 Task: Look for products from Guayaki only.
Action: Mouse pressed left at (19, 132)
Screenshot: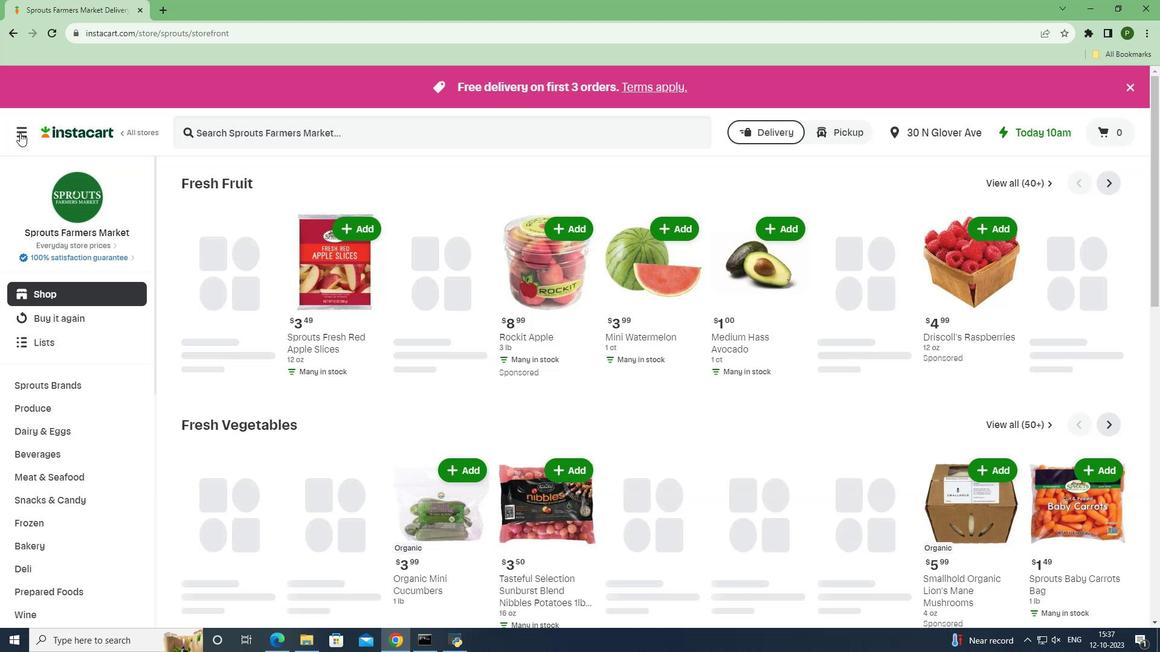 
Action: Mouse moved to (42, 319)
Screenshot: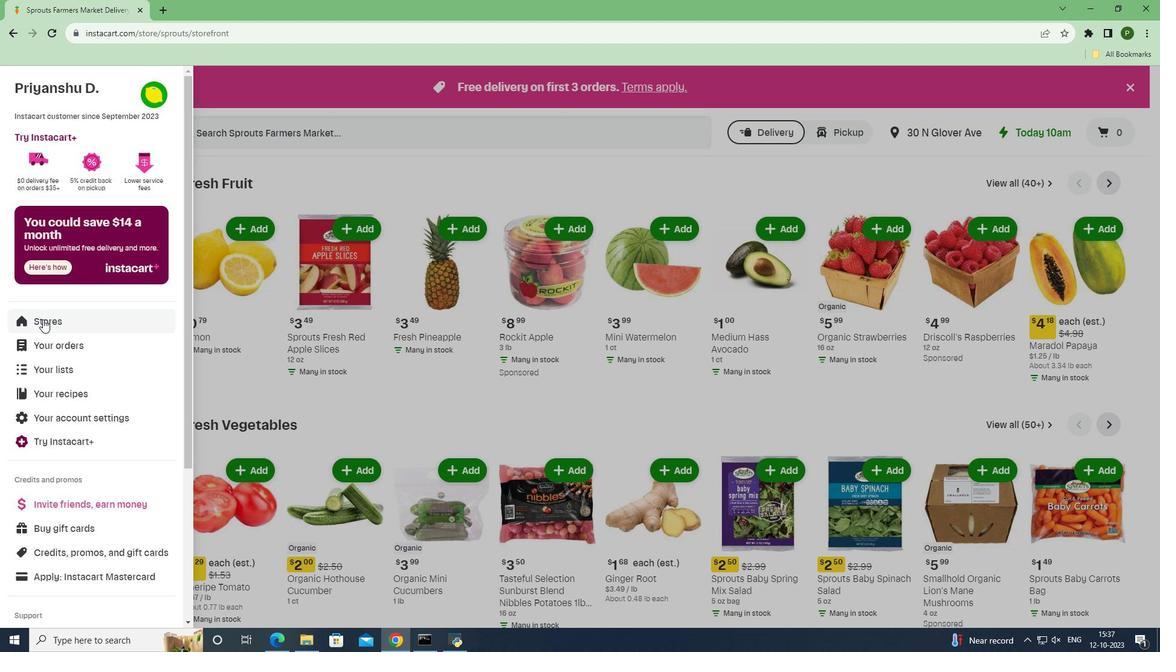 
Action: Mouse pressed left at (42, 319)
Screenshot: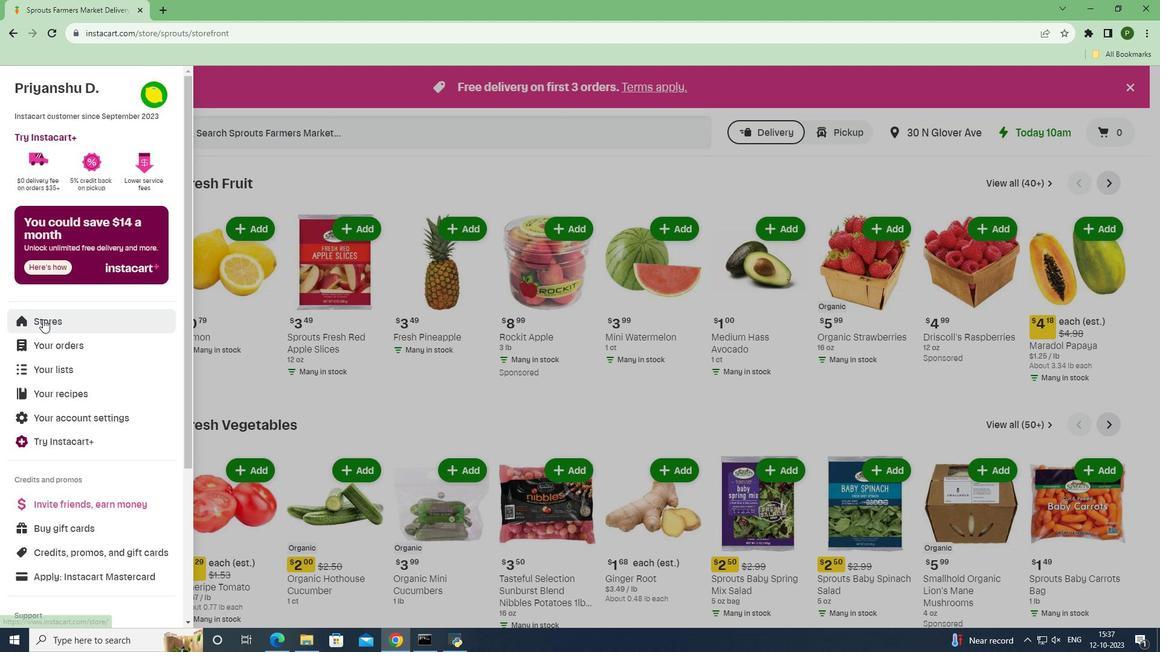
Action: Mouse moved to (277, 143)
Screenshot: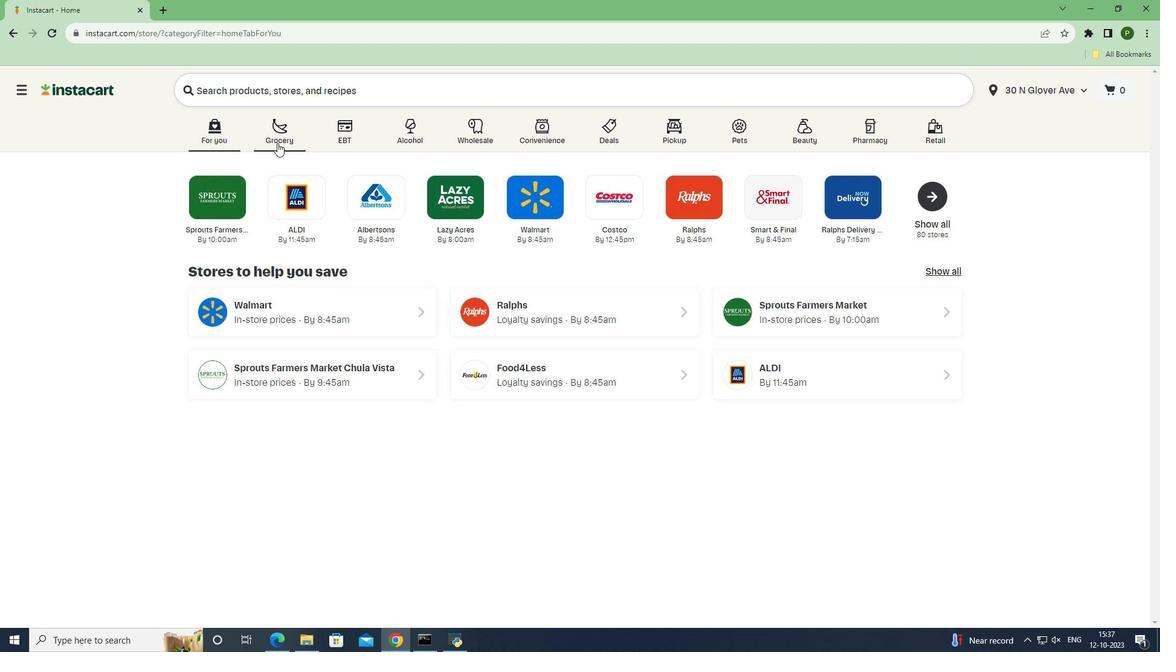
Action: Mouse pressed left at (277, 143)
Screenshot: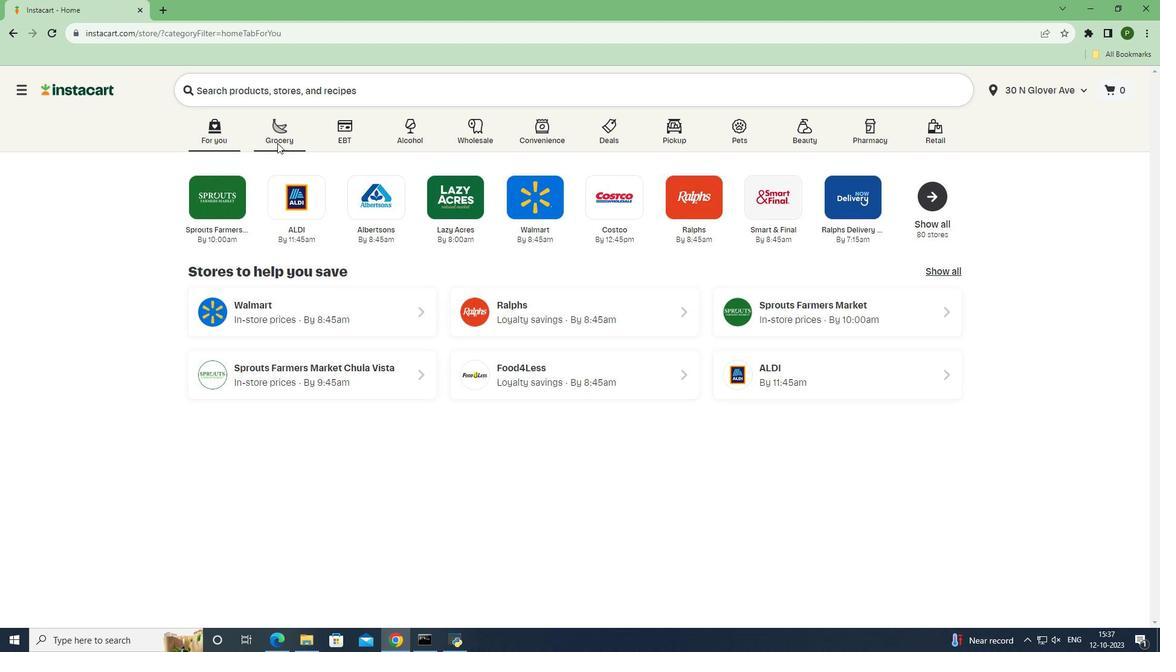
Action: Mouse moved to (484, 281)
Screenshot: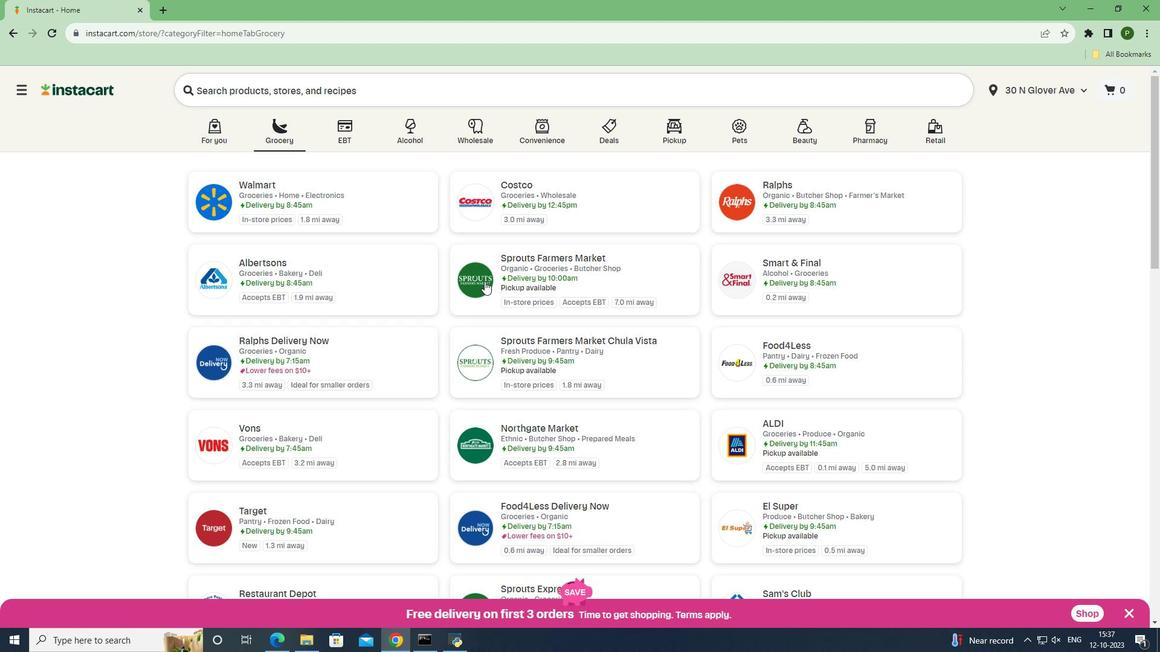 
Action: Mouse pressed left at (484, 281)
Screenshot: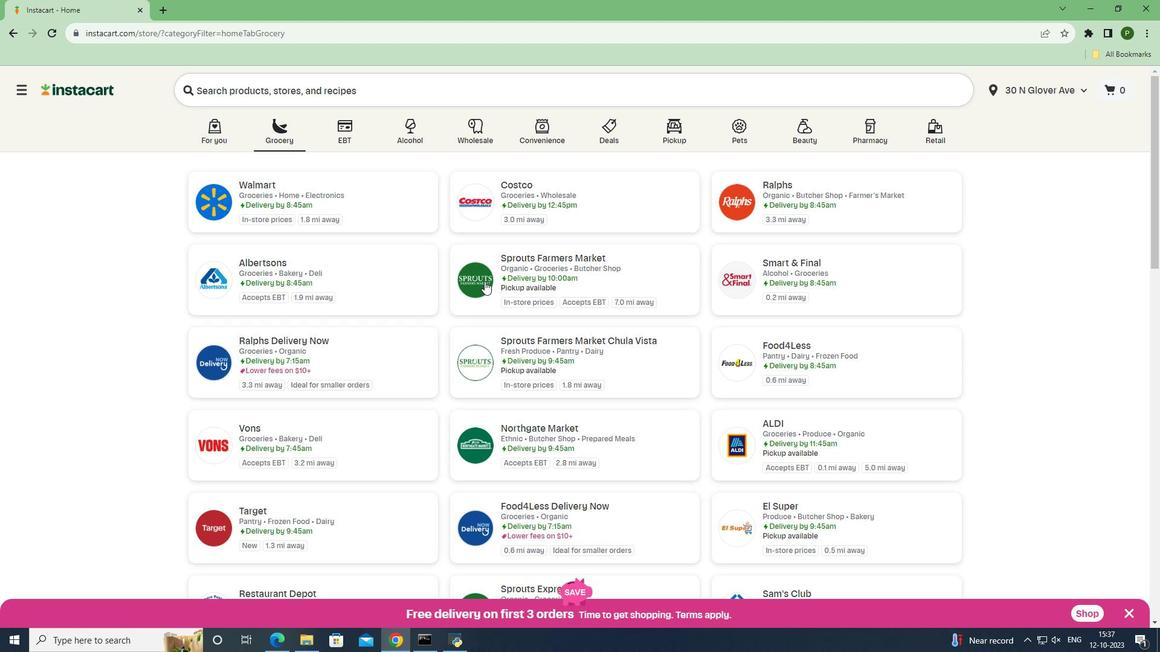 
Action: Mouse moved to (77, 460)
Screenshot: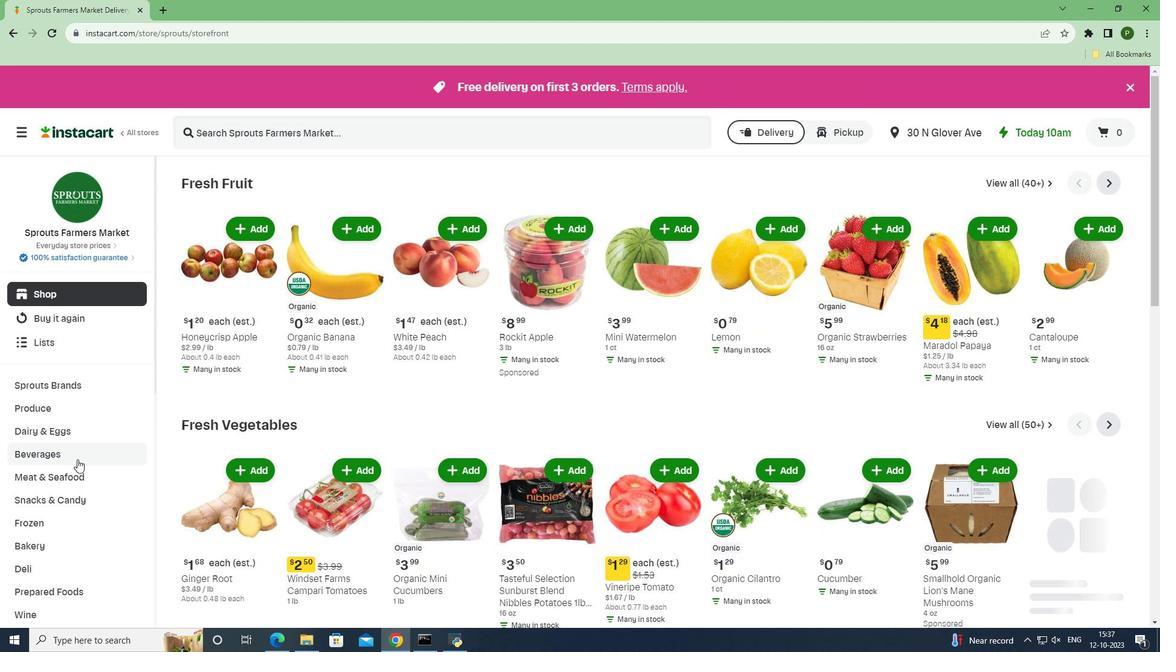 
Action: Mouse pressed left at (77, 460)
Screenshot: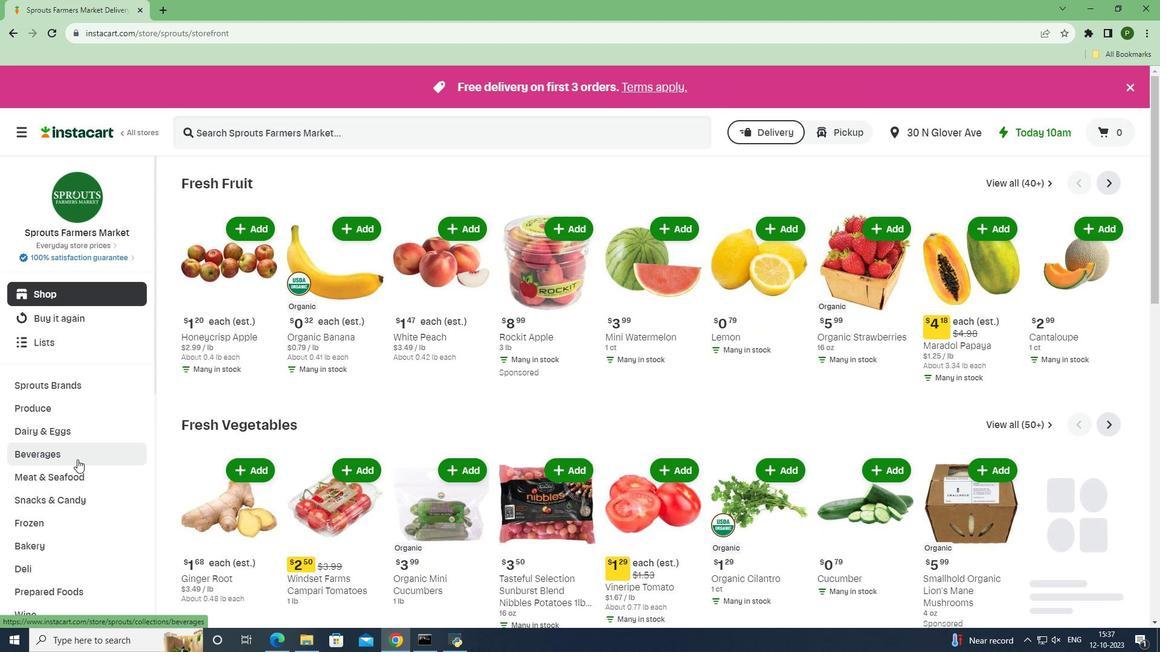 
Action: Mouse moved to (643, 211)
Screenshot: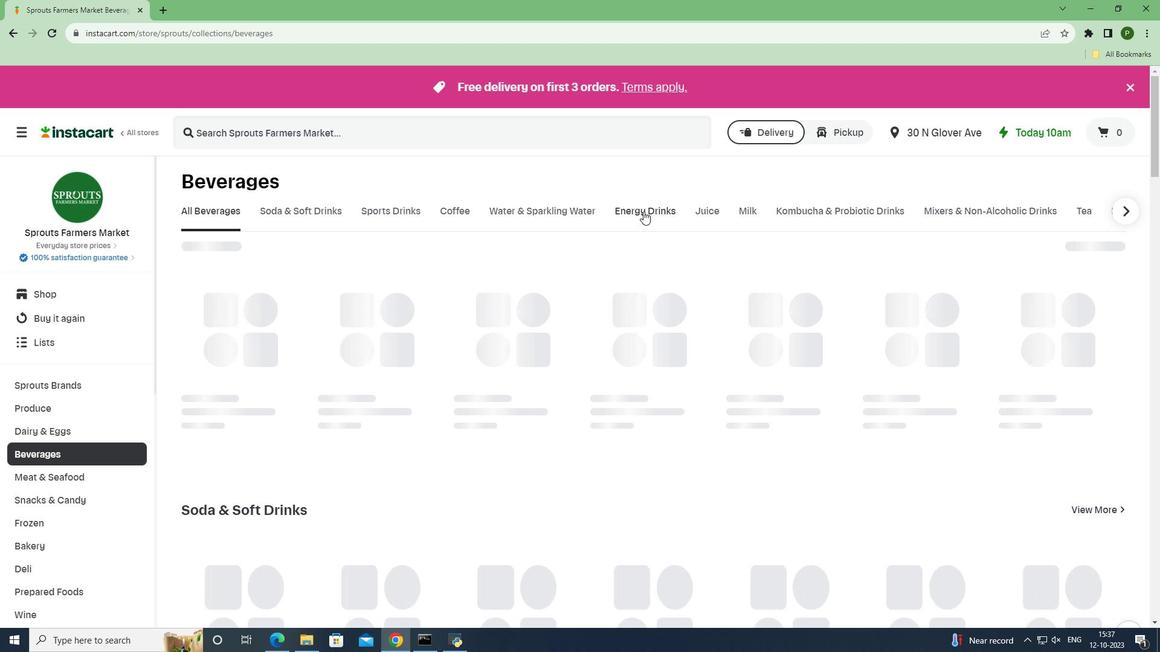 
Action: Mouse pressed left at (643, 211)
Screenshot: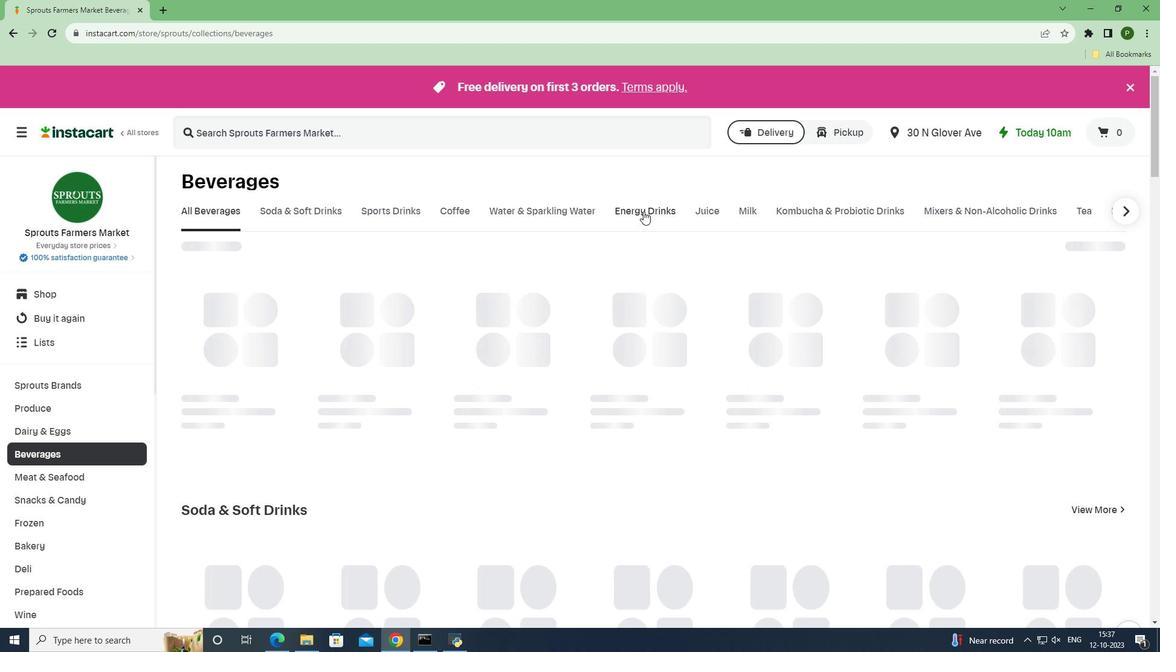
Action: Mouse moved to (325, 252)
Screenshot: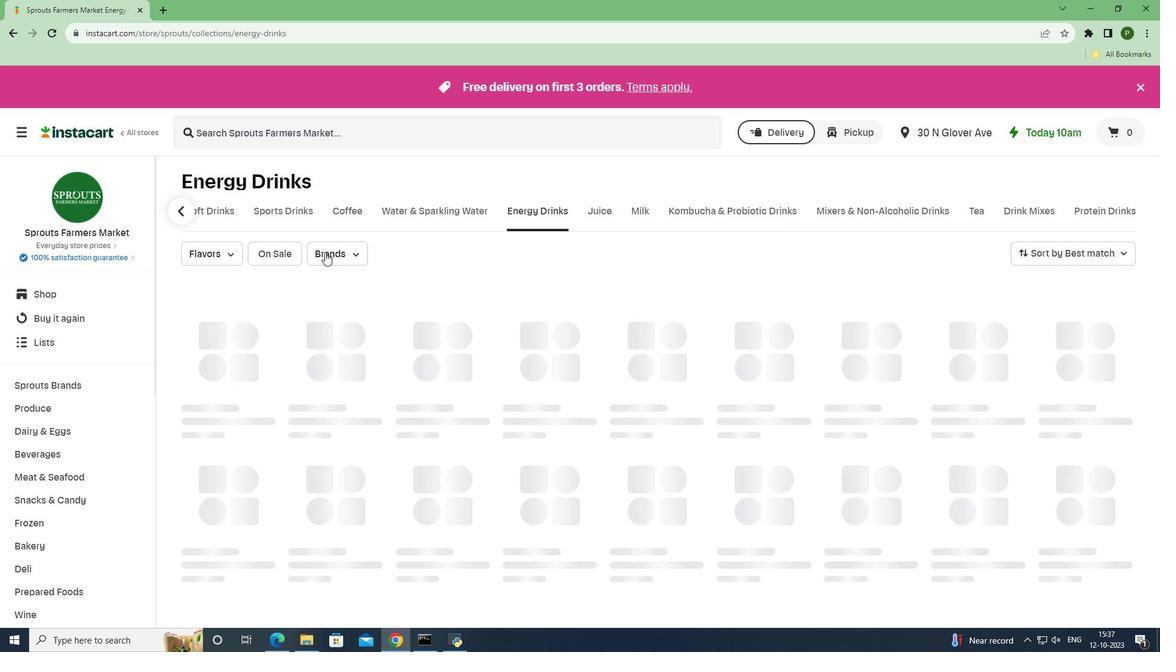 
Action: Mouse pressed left at (325, 252)
Screenshot: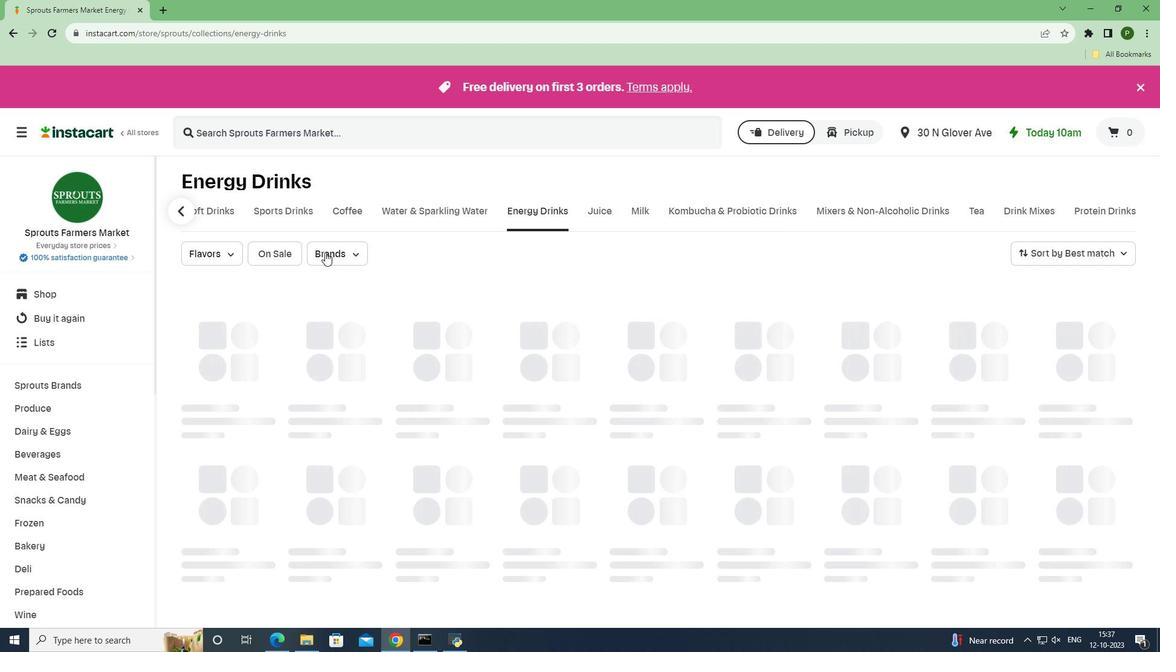 
Action: Mouse moved to (375, 314)
Screenshot: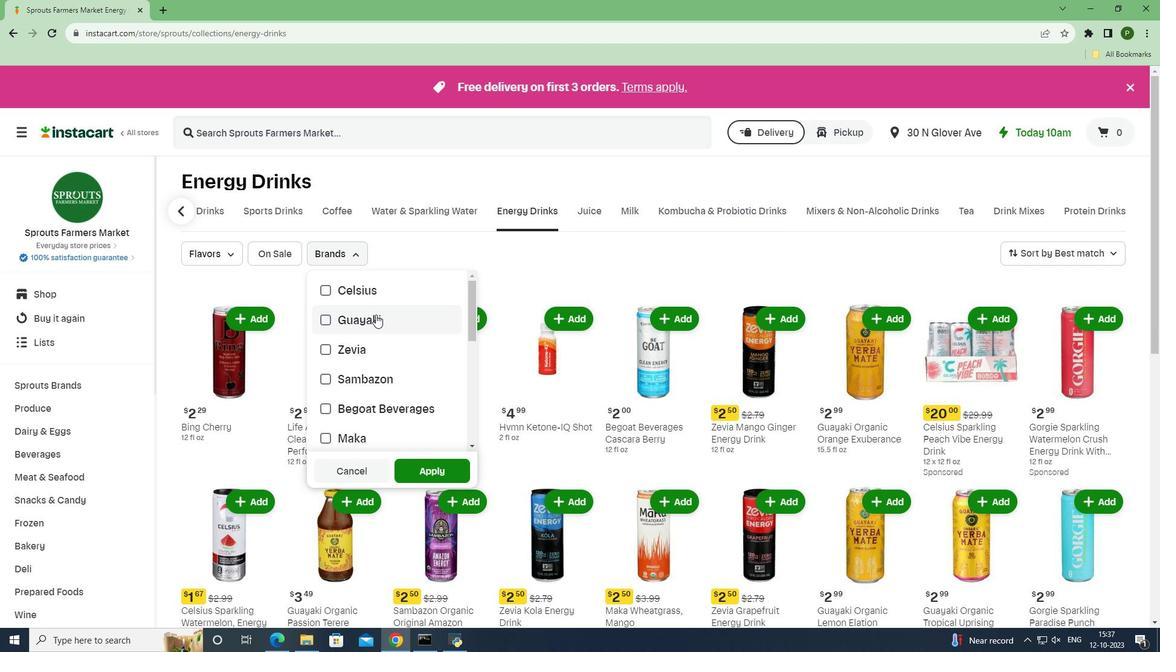 
Action: Mouse pressed left at (375, 314)
Screenshot: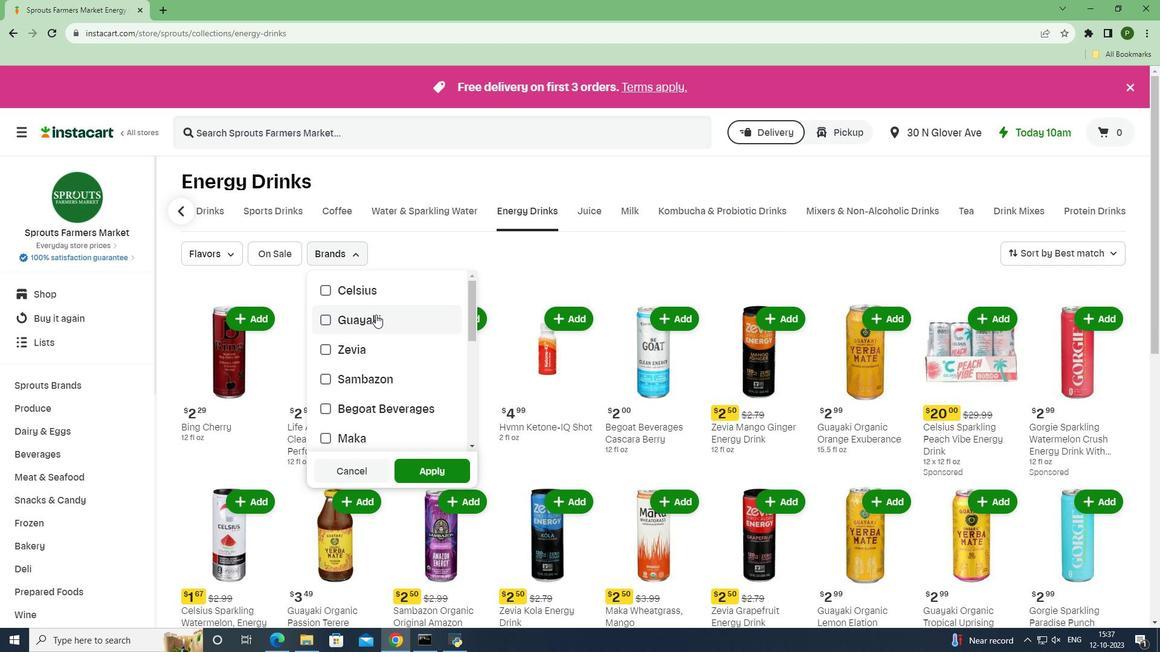 
Action: Mouse moved to (421, 470)
Screenshot: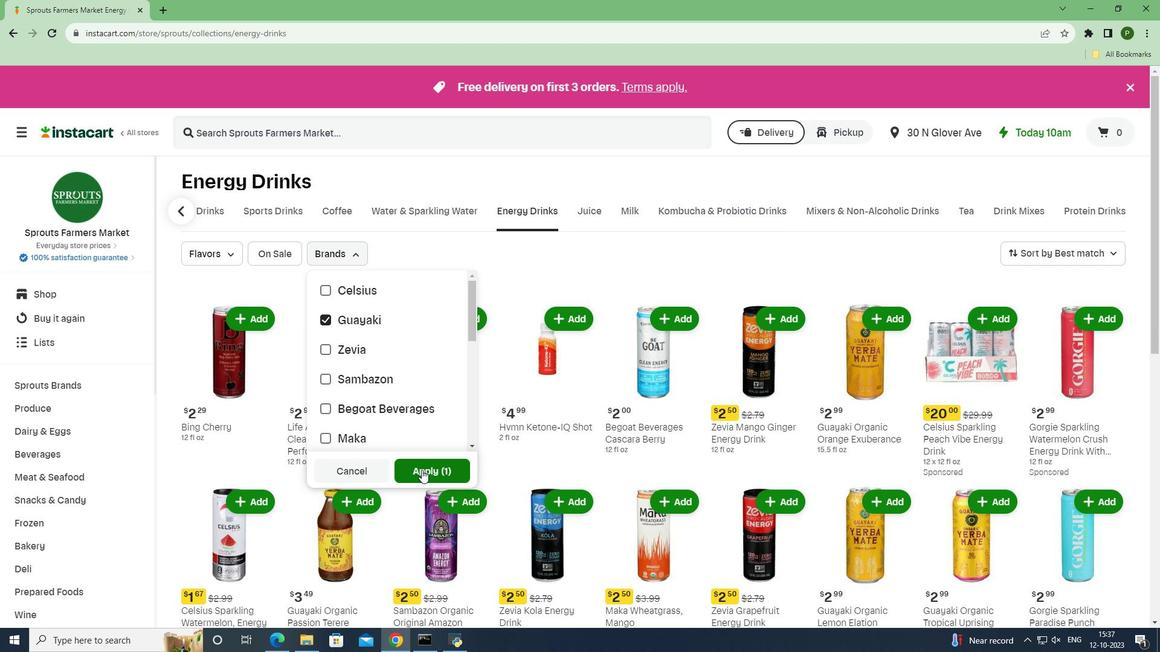 
Action: Mouse pressed left at (421, 470)
Screenshot: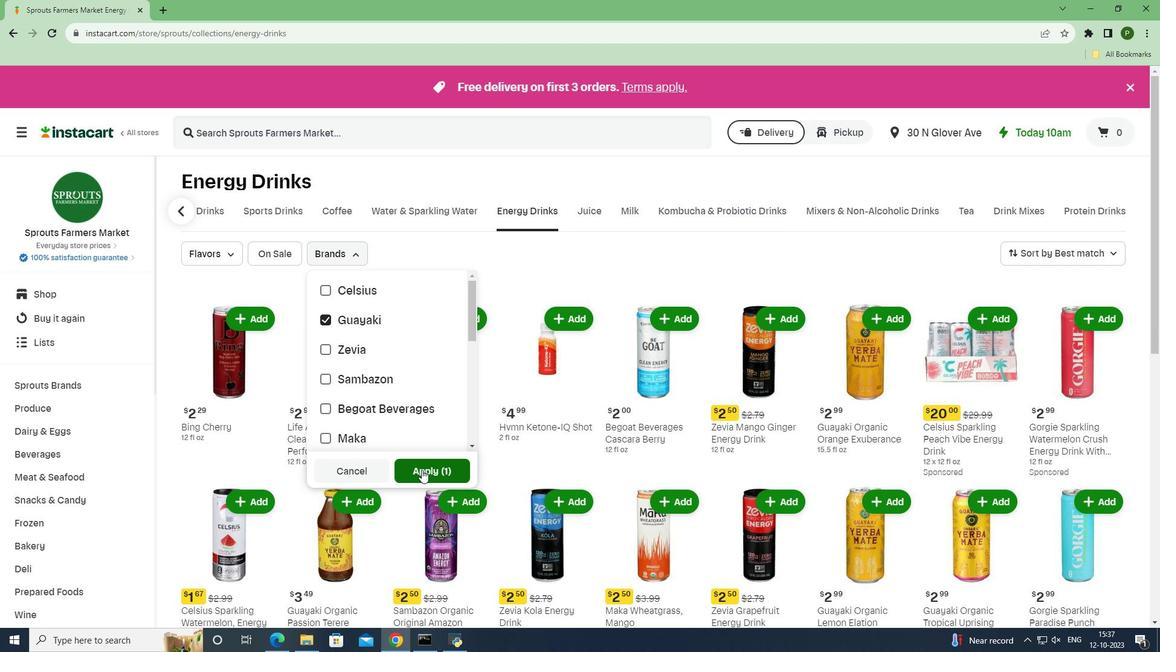 
Action: Mouse moved to (565, 508)
Screenshot: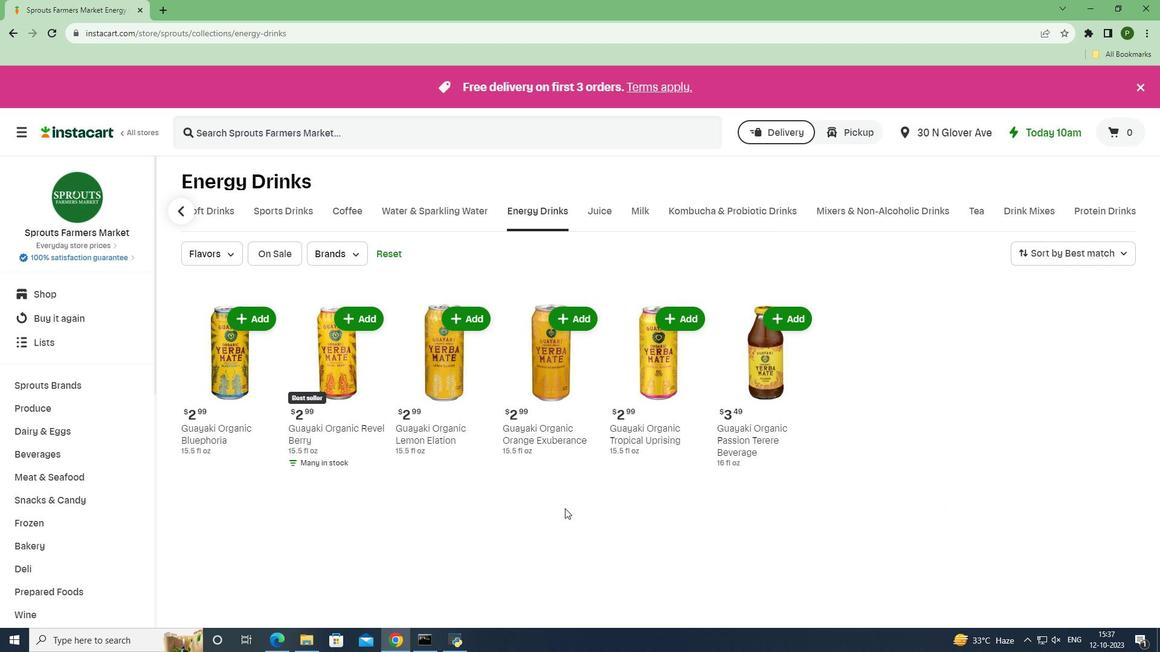
